 Task: Add cursor to the line ends
Action: Mouse moved to (164, 27)
Screenshot: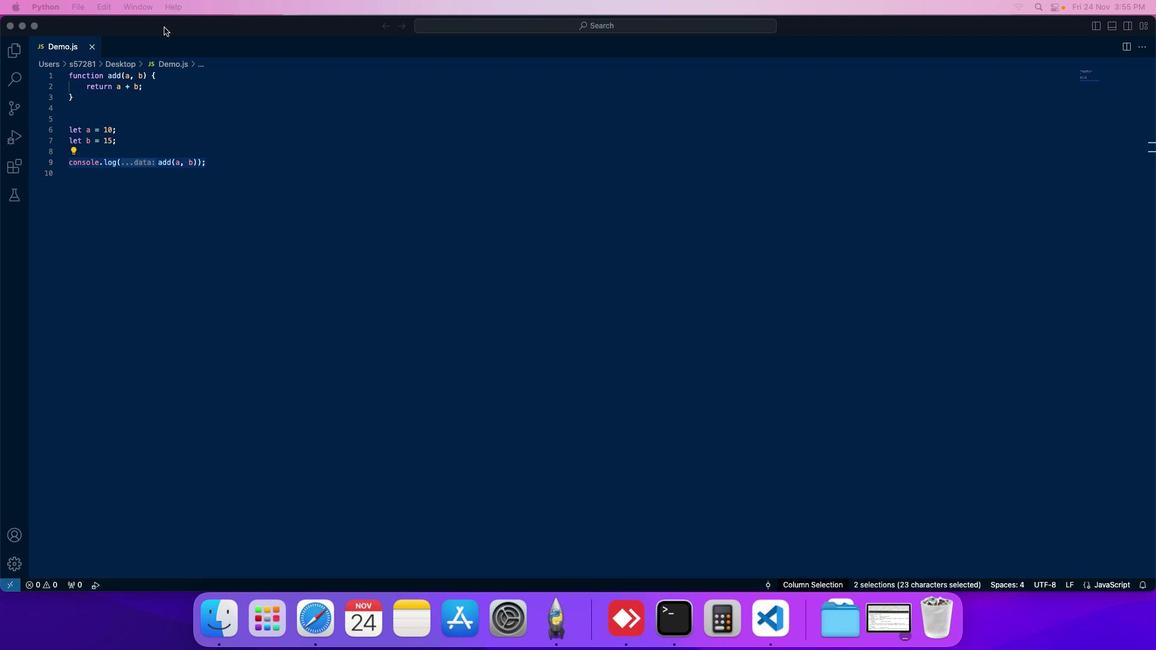 
Action: Mouse pressed left at (164, 27)
Screenshot: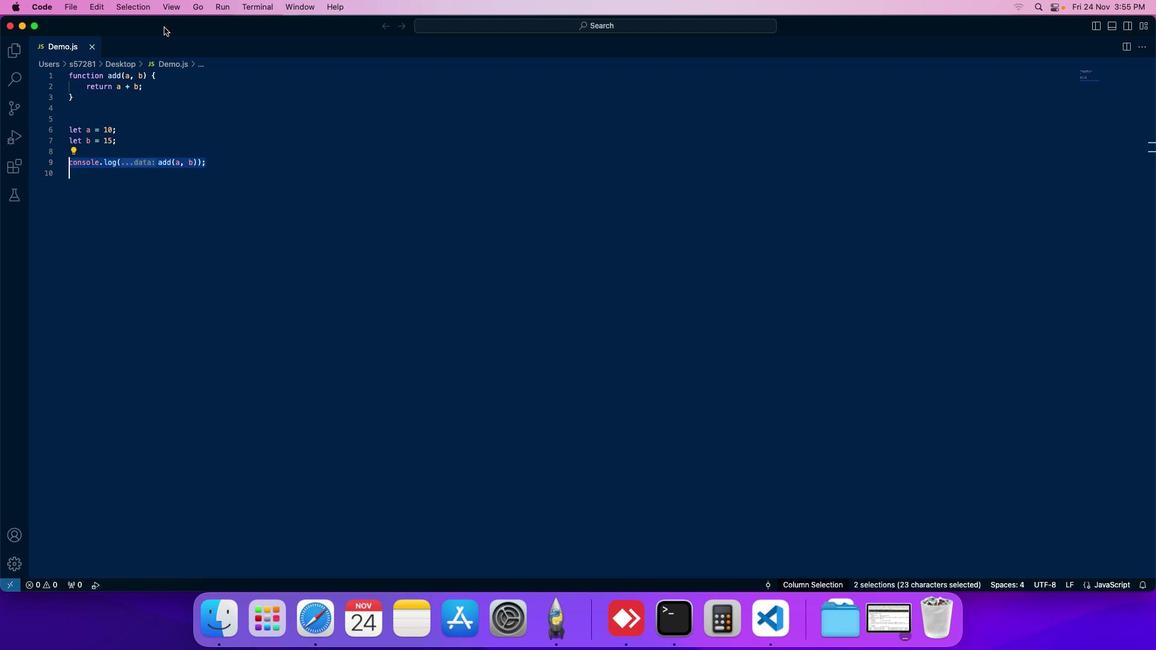 
Action: Mouse moved to (132, 2)
Screenshot: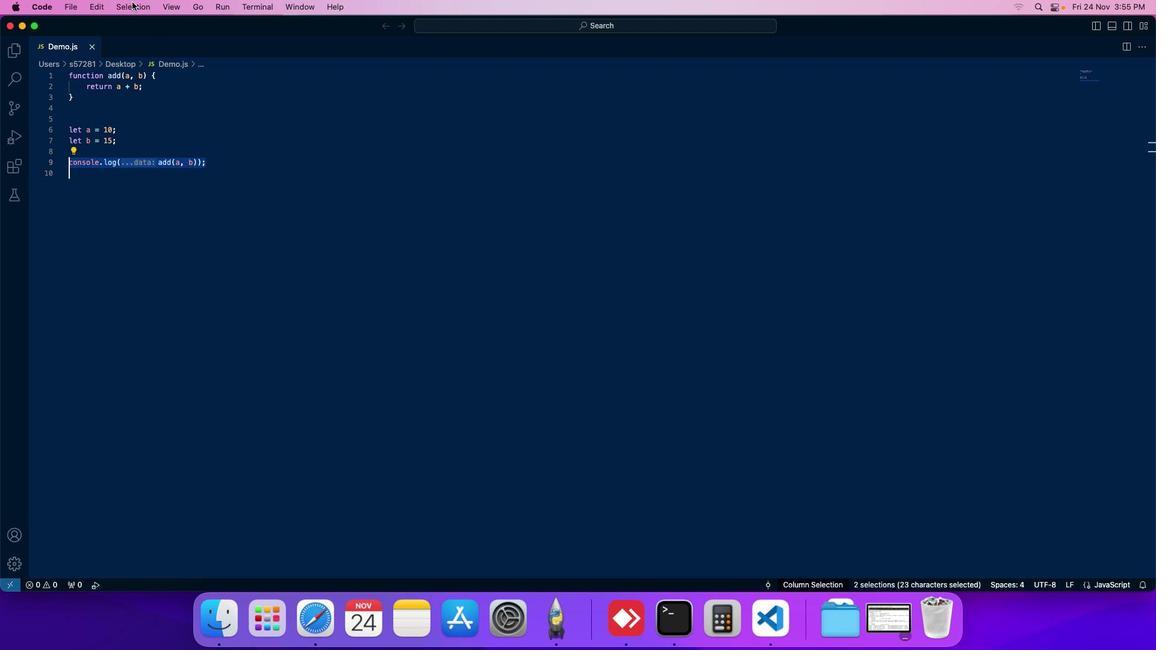 
Action: Mouse pressed left at (132, 2)
Screenshot: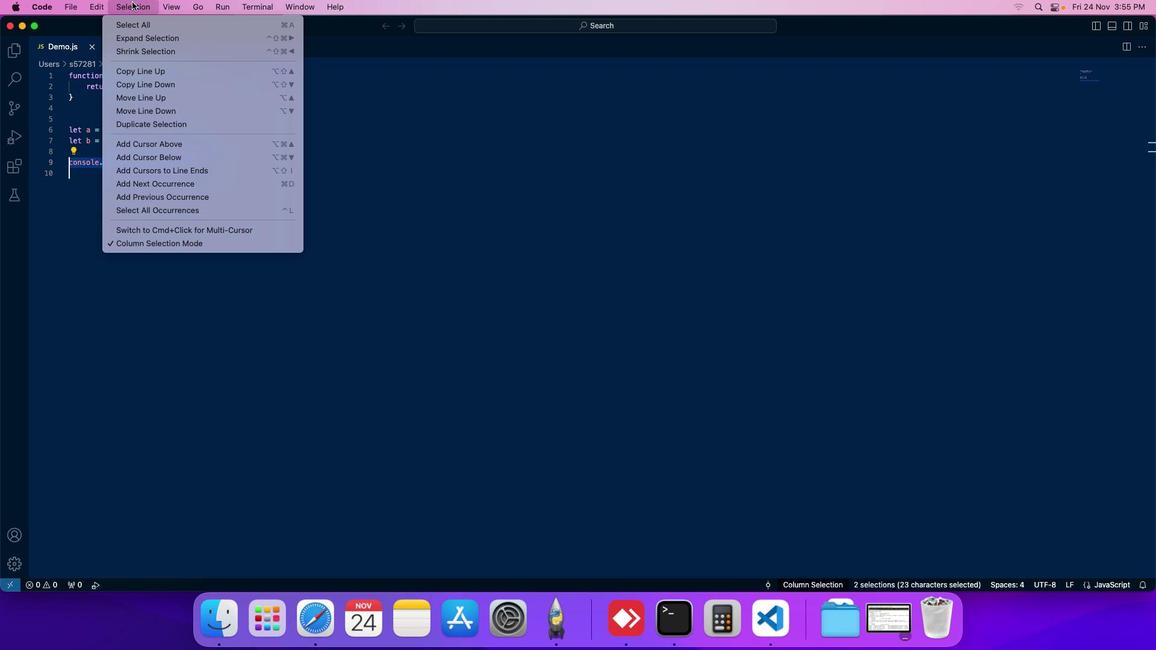 
Action: Mouse moved to (145, 166)
Screenshot: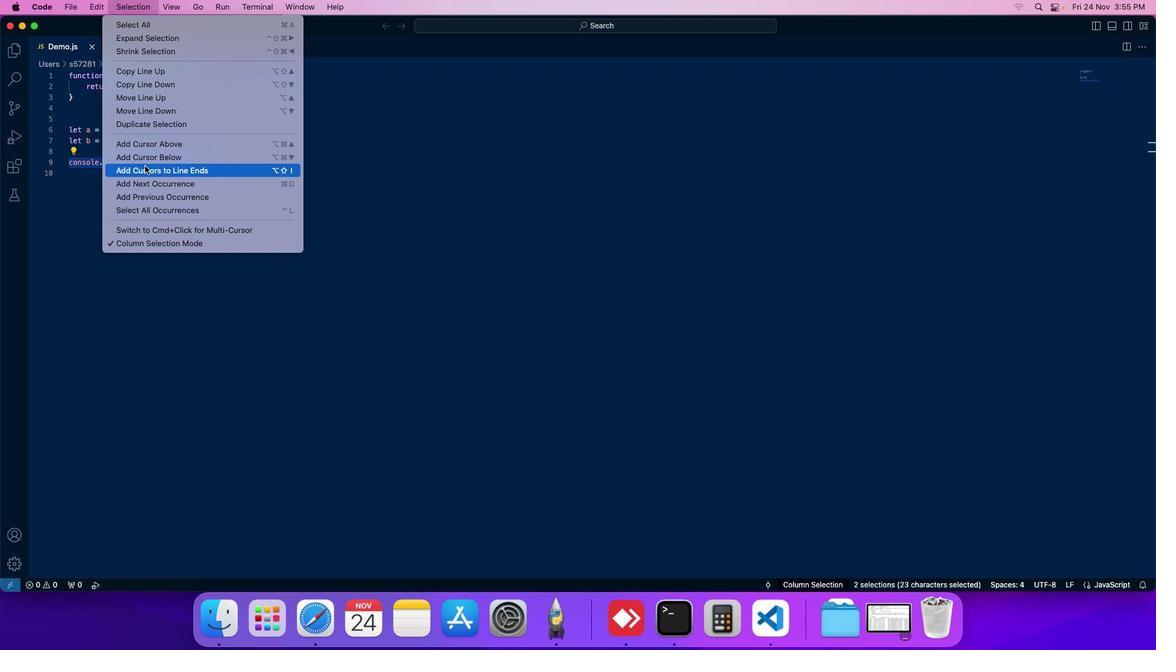 
Action: Mouse pressed left at (145, 166)
Screenshot: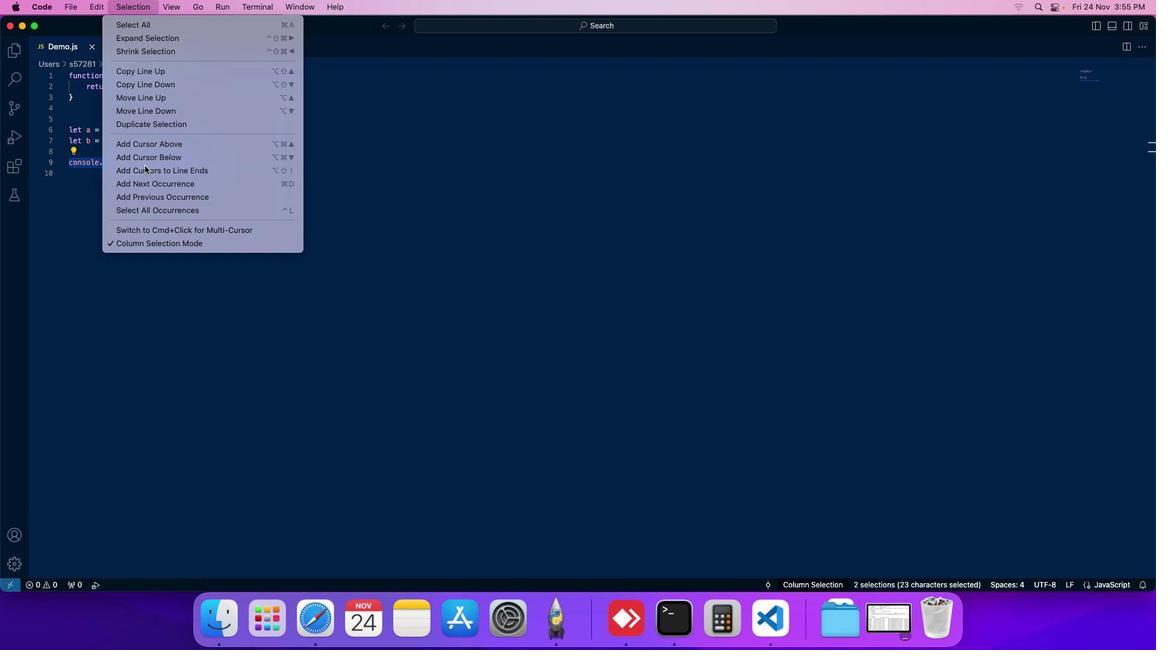 
Action: Mouse moved to (190, 132)
Screenshot: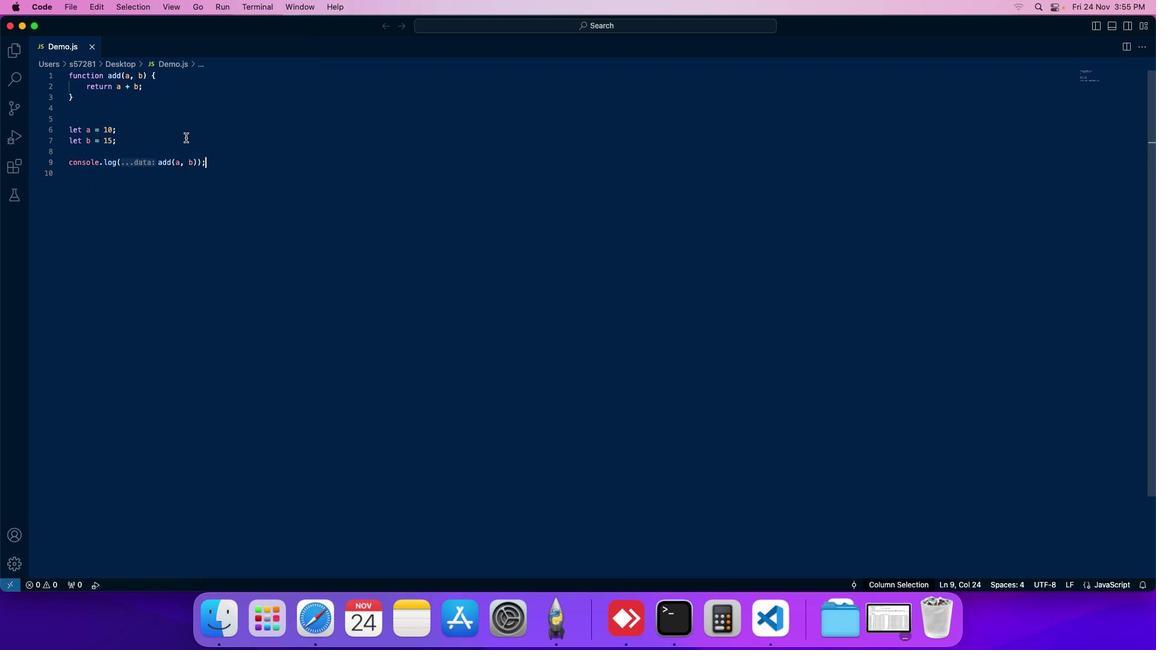 
